Task: Set "Frame packing" for "H.264/MPEG-4 Part 10/AVC encoder (x264)" to the checkerboard.
Action: Mouse moved to (149, 55)
Screenshot: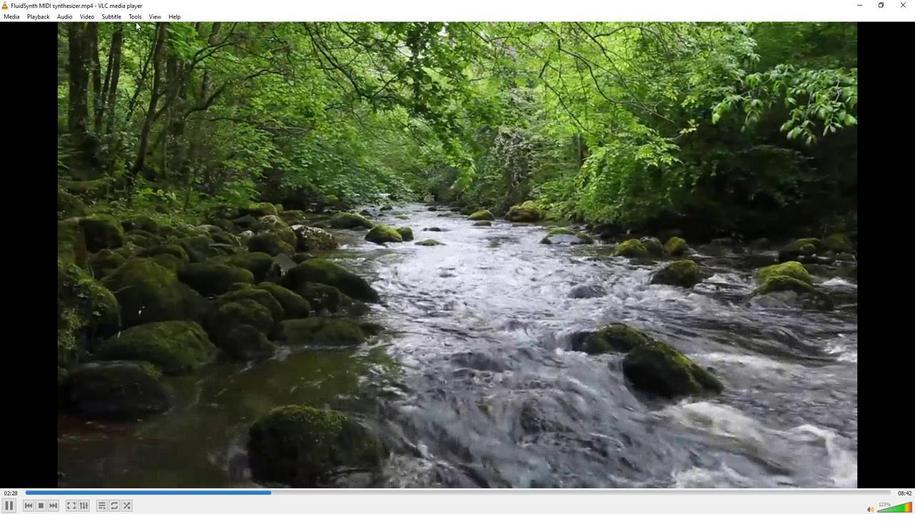 
Action: Mouse pressed left at (149, 55)
Screenshot: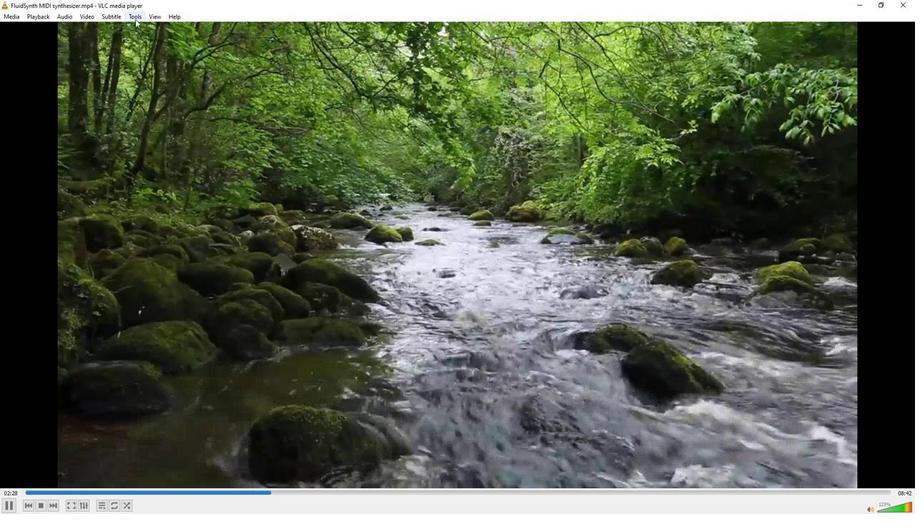 
Action: Mouse moved to (160, 153)
Screenshot: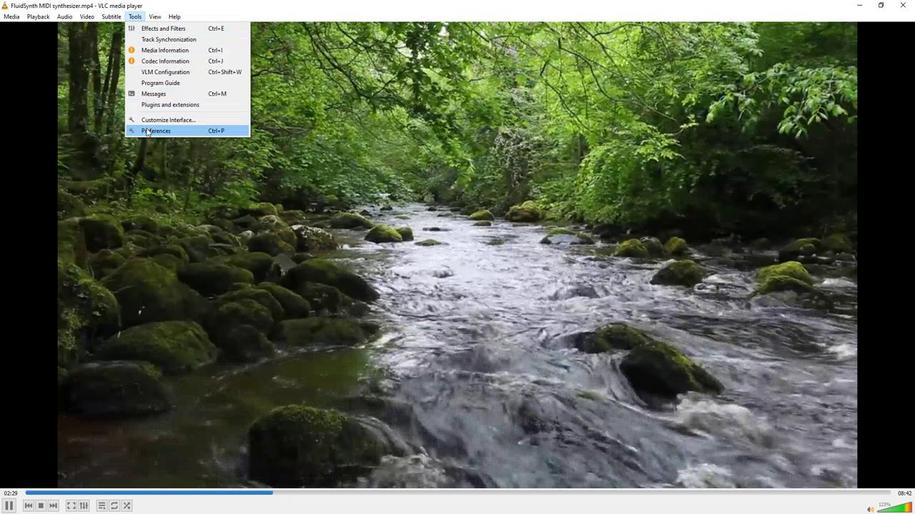 
Action: Mouse pressed left at (160, 153)
Screenshot: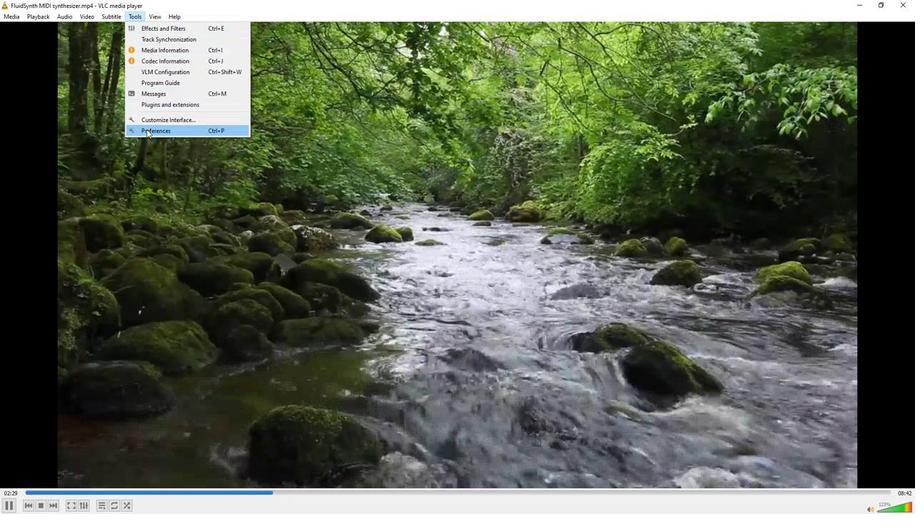 
Action: Mouse moved to (123, 391)
Screenshot: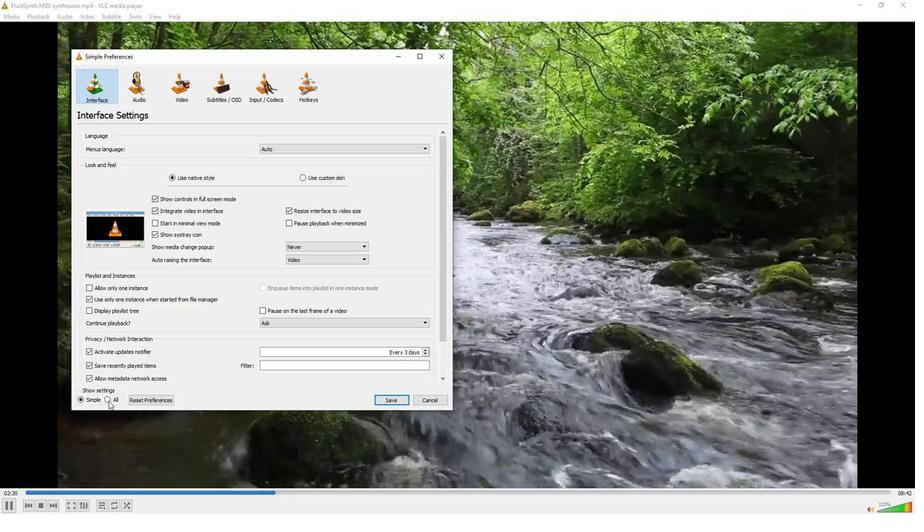 
Action: Mouse pressed left at (123, 391)
Screenshot: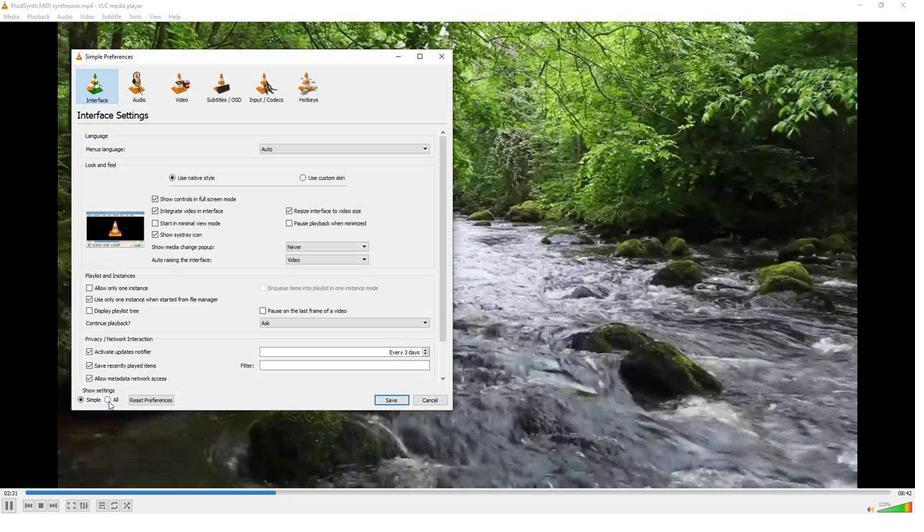
Action: Mouse moved to (107, 307)
Screenshot: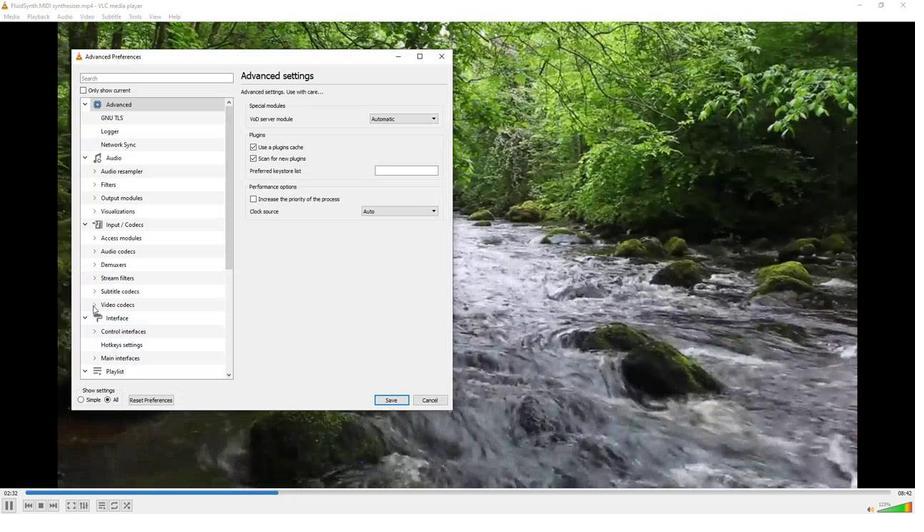 
Action: Mouse pressed left at (107, 307)
Screenshot: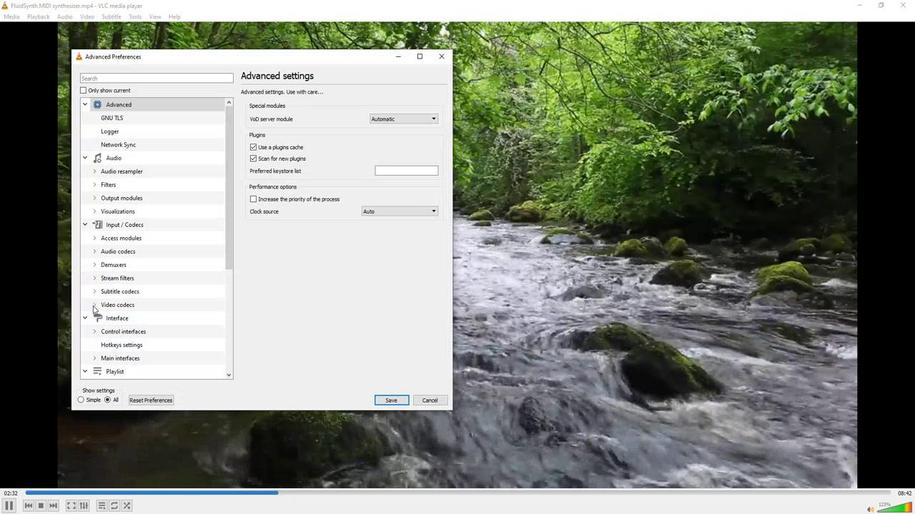 
Action: Mouse moved to (121, 331)
Screenshot: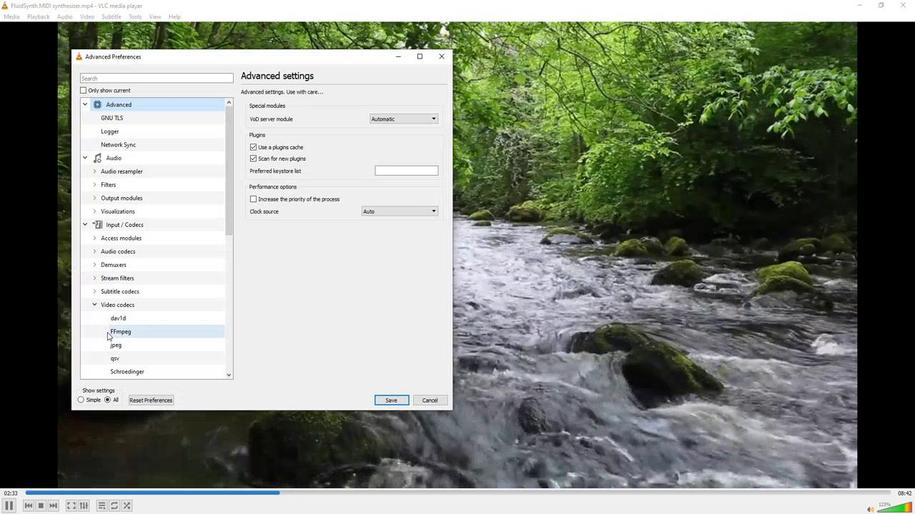 
Action: Mouse scrolled (121, 331) with delta (0, 0)
Screenshot: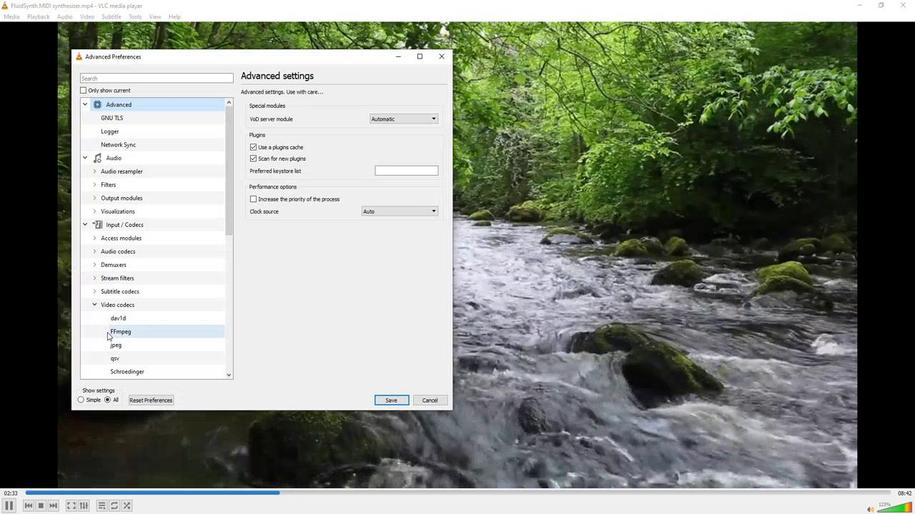 
Action: Mouse moved to (124, 364)
Screenshot: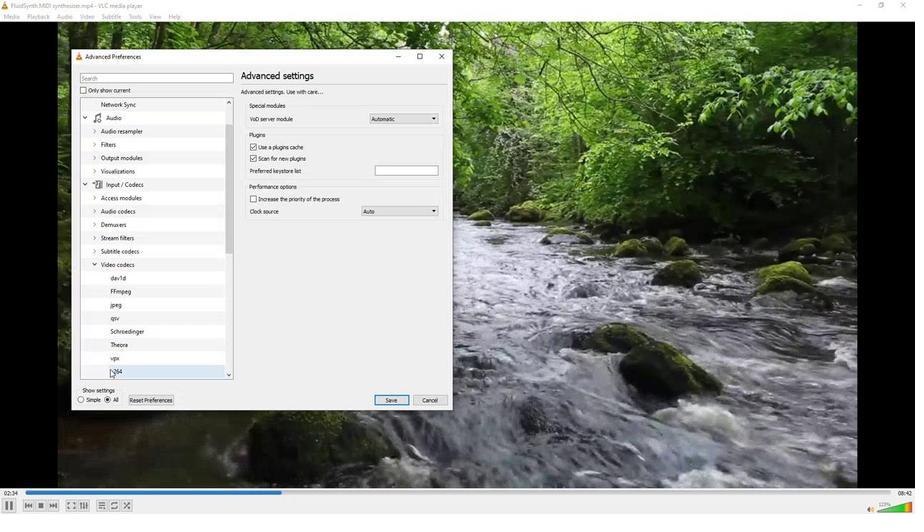 
Action: Mouse pressed left at (124, 364)
Screenshot: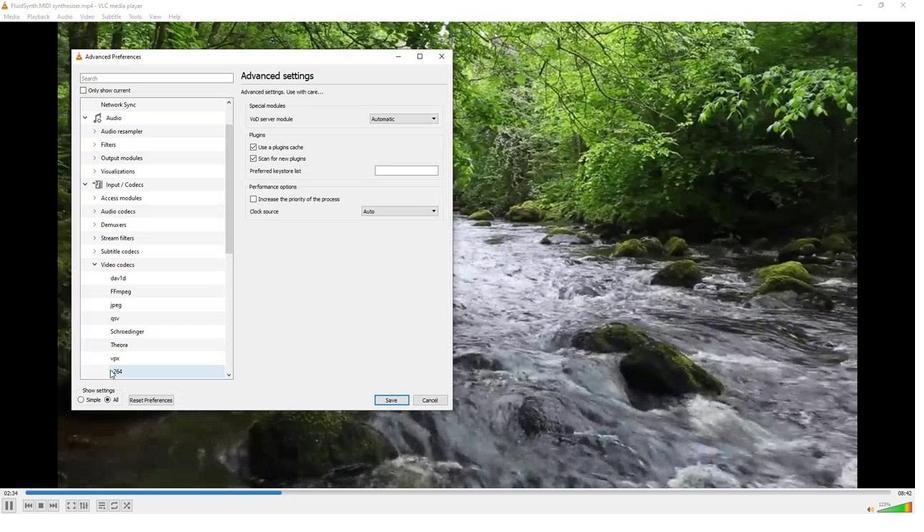 
Action: Mouse moved to (279, 370)
Screenshot: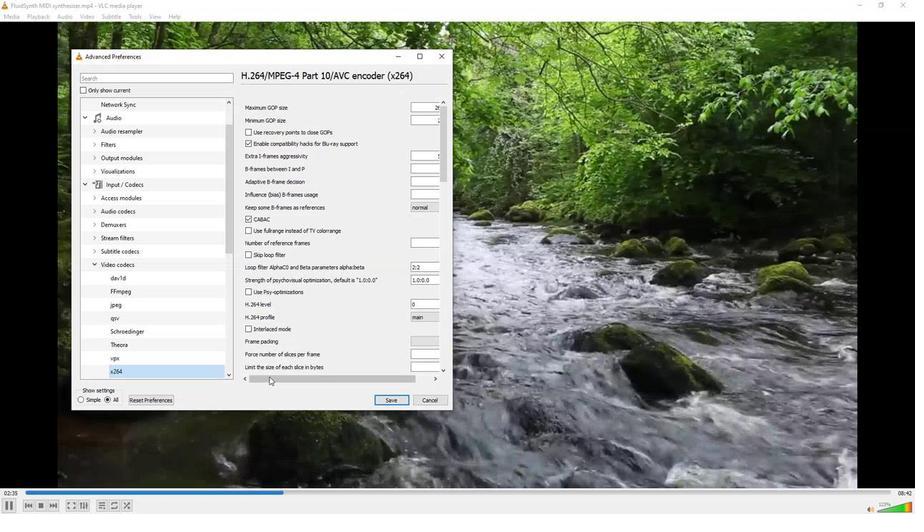 
Action: Mouse pressed left at (279, 370)
Screenshot: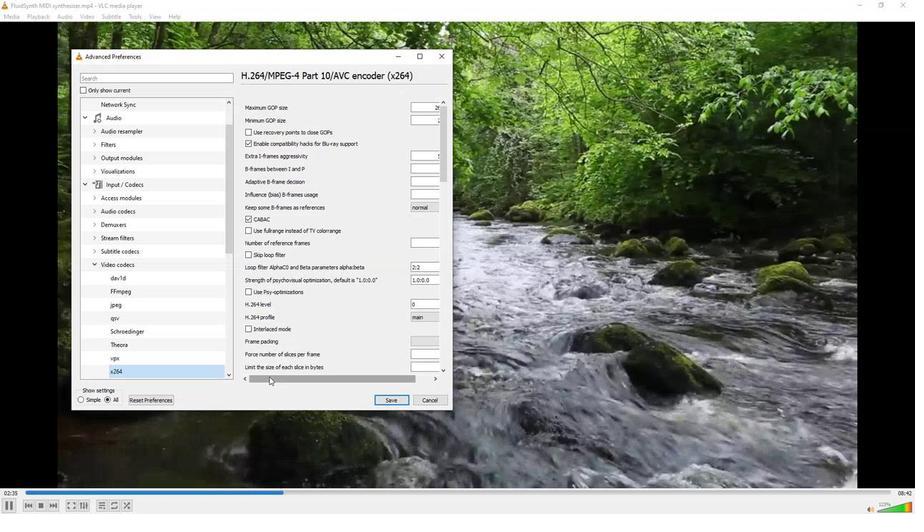 
Action: Mouse moved to (410, 335)
Screenshot: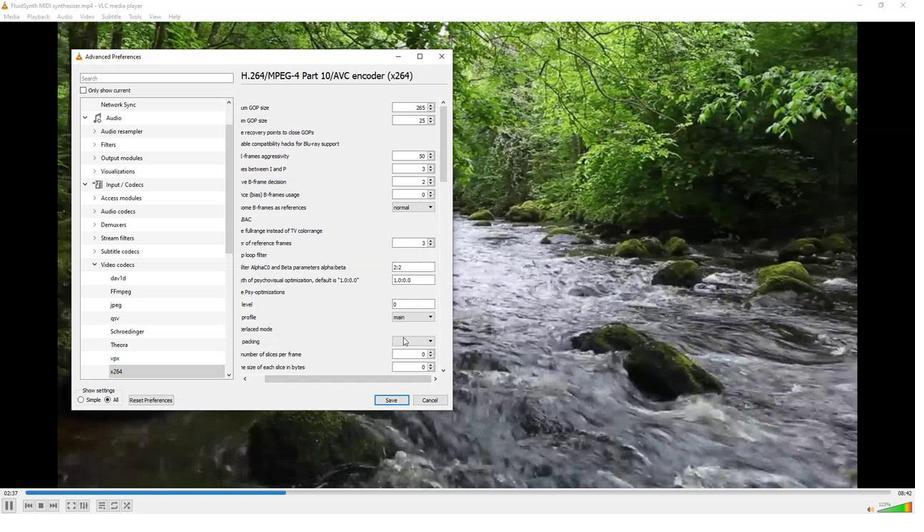 
Action: Mouse pressed left at (410, 335)
Screenshot: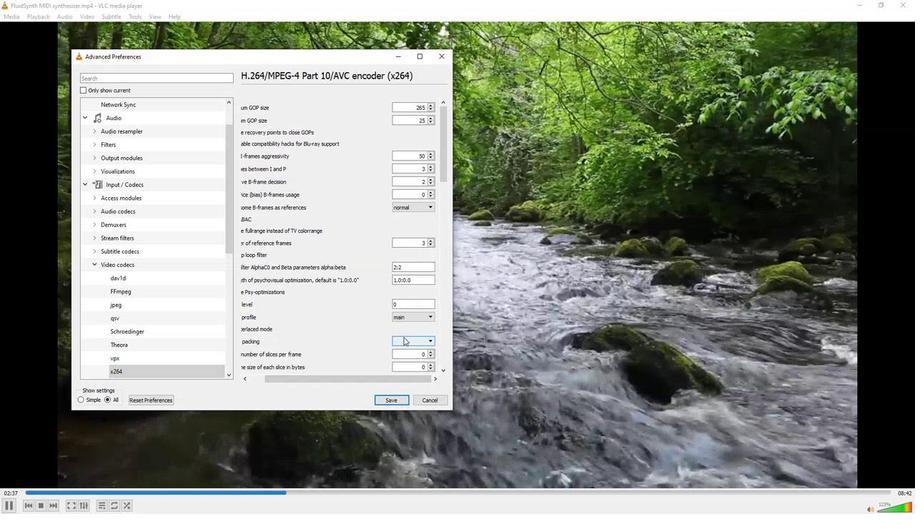 
Action: Mouse moved to (412, 351)
Screenshot: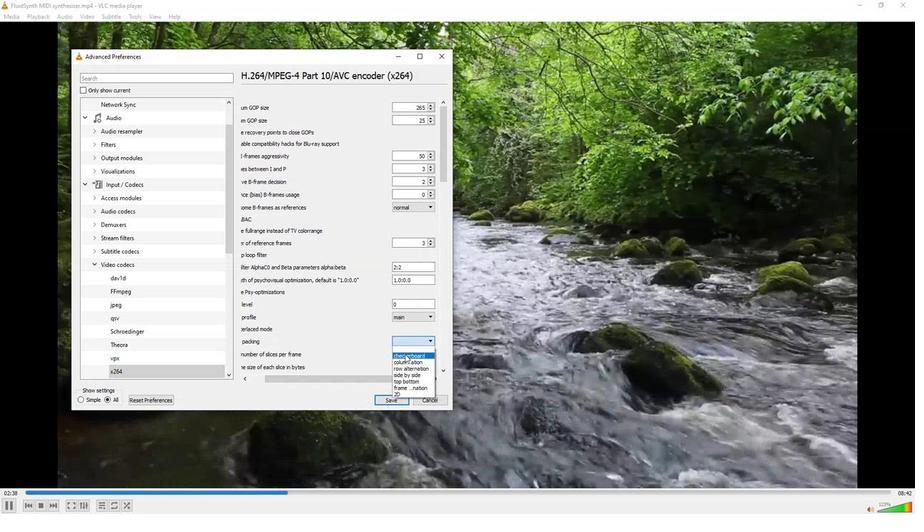 
Action: Mouse pressed left at (412, 351)
Screenshot: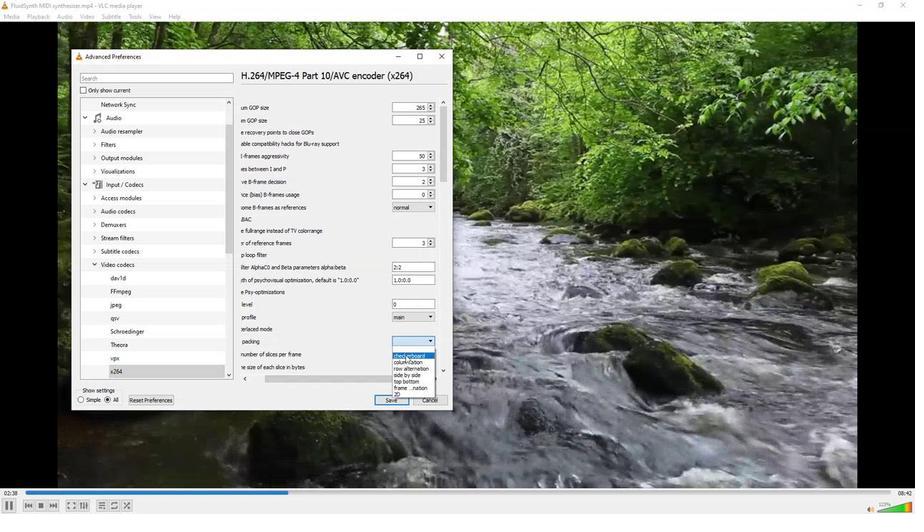 
Action: Mouse moved to (360, 351)
Screenshot: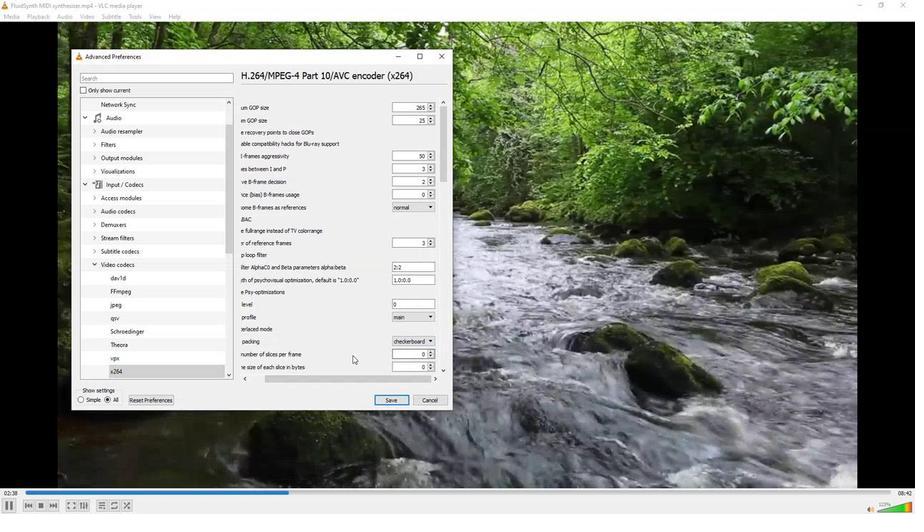 
